 Task: Add a stop at the Meatpacking District while en route to the Whitney Museum of American Art.
Action: Key pressed e<Key.caps_lock>MPIRE<Key.space>
Screenshot: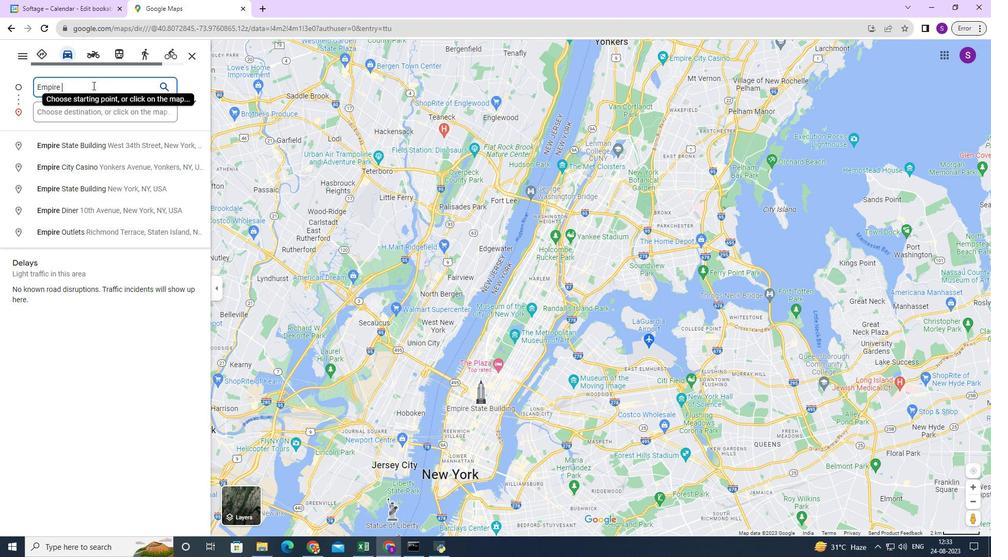 
Action: Mouse moved to (123, 151)
Screenshot: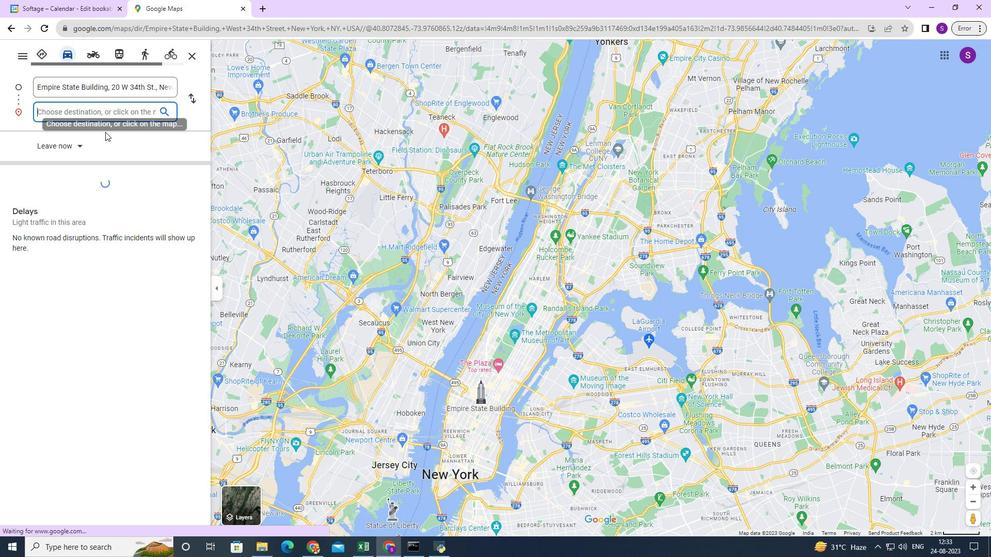 
Action: Mouse pressed left at (123, 151)
Screenshot: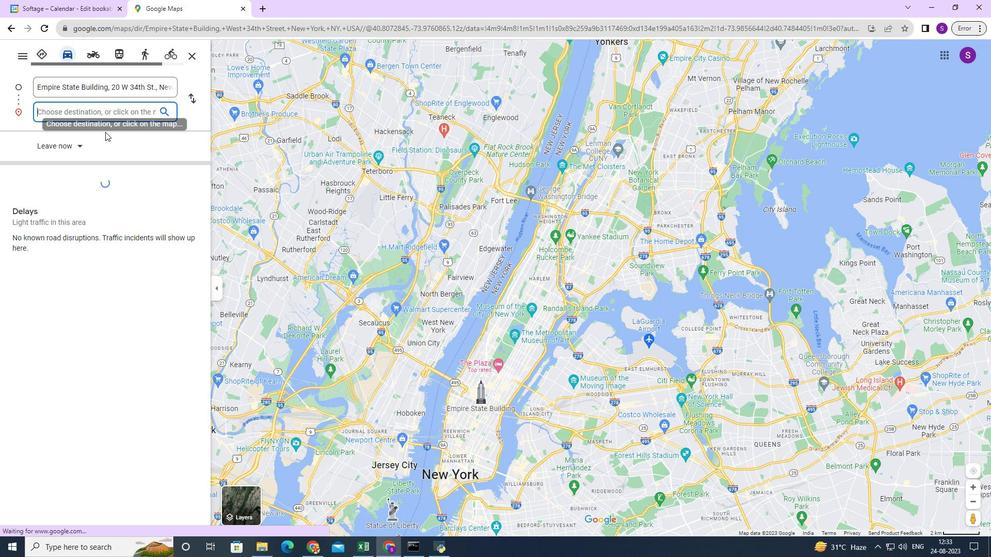 
Action: Mouse moved to (100, 113)
Screenshot: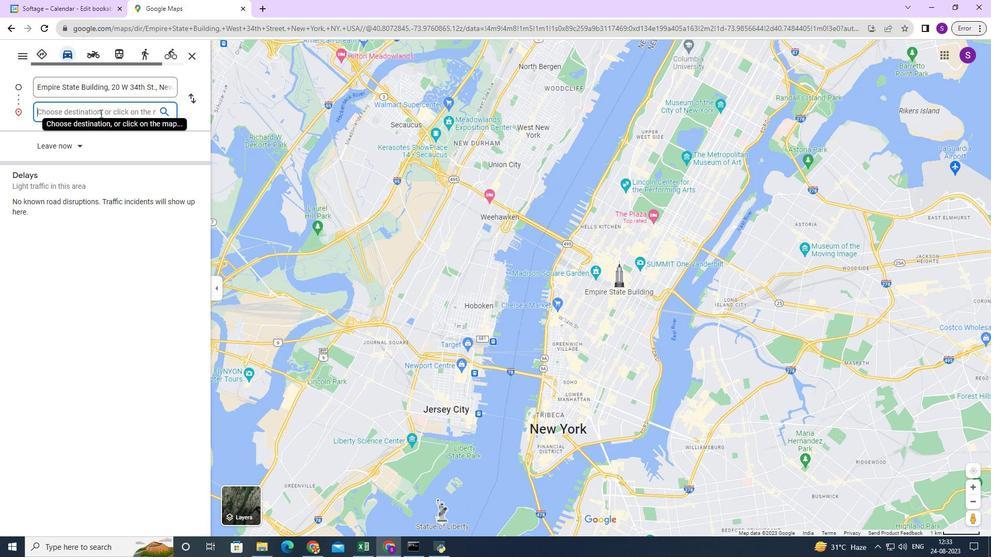 
Action: Mouse pressed left at (100, 113)
Screenshot: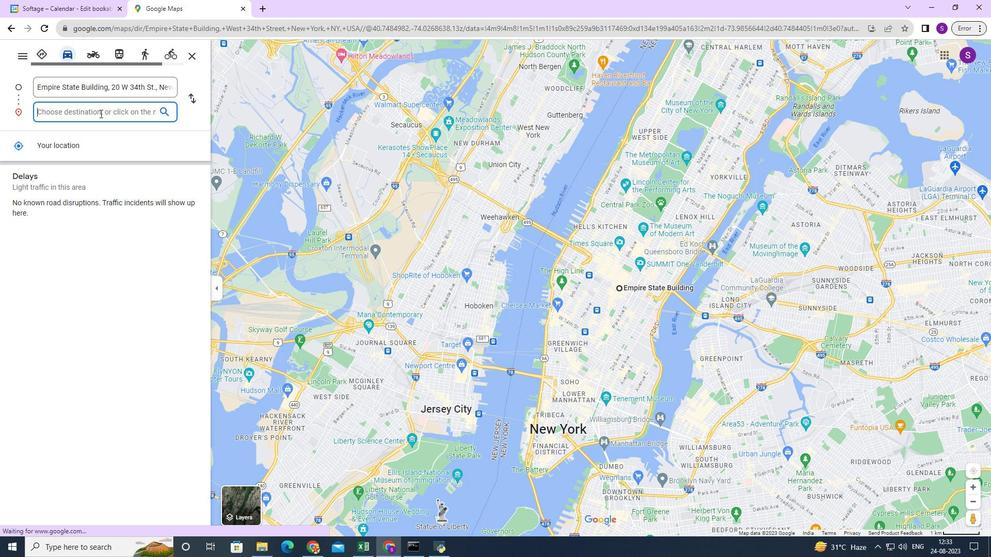 
Action: Key pressed <Key.caps_lock>m<Key.caps_lock>EATPAC
Screenshot: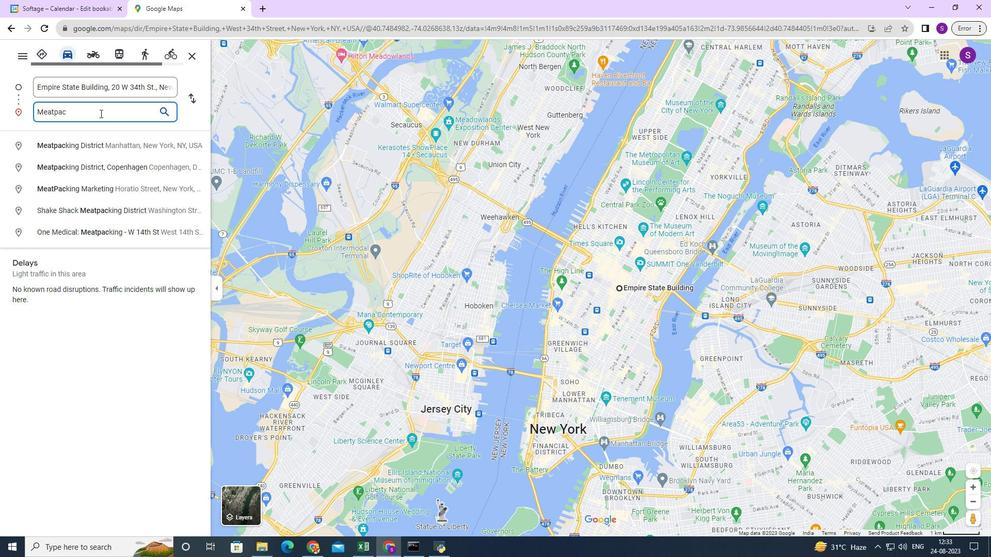
Action: Mouse moved to (91, 147)
Screenshot: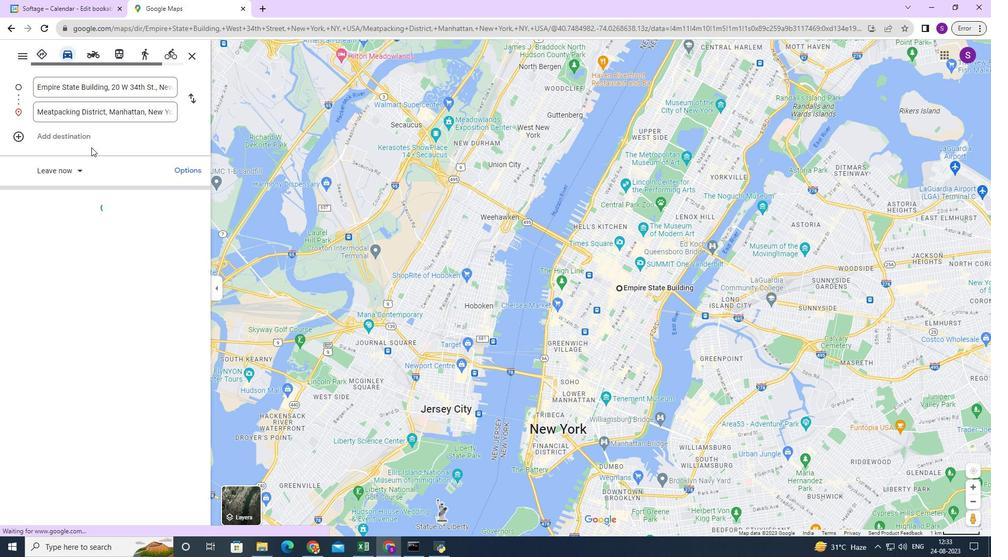 
Action: Mouse pressed left at (91, 147)
Screenshot: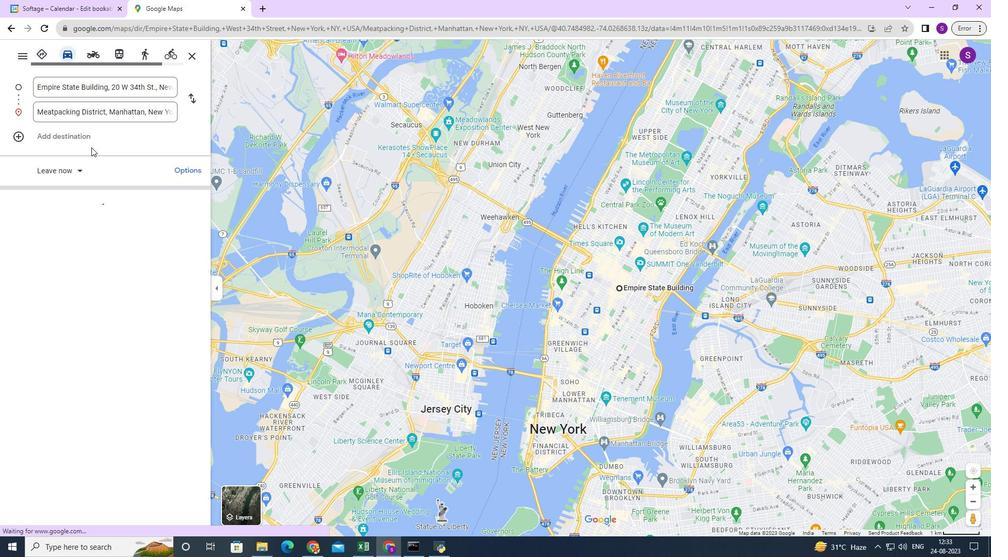 
Action: Mouse moved to (89, 139)
Screenshot: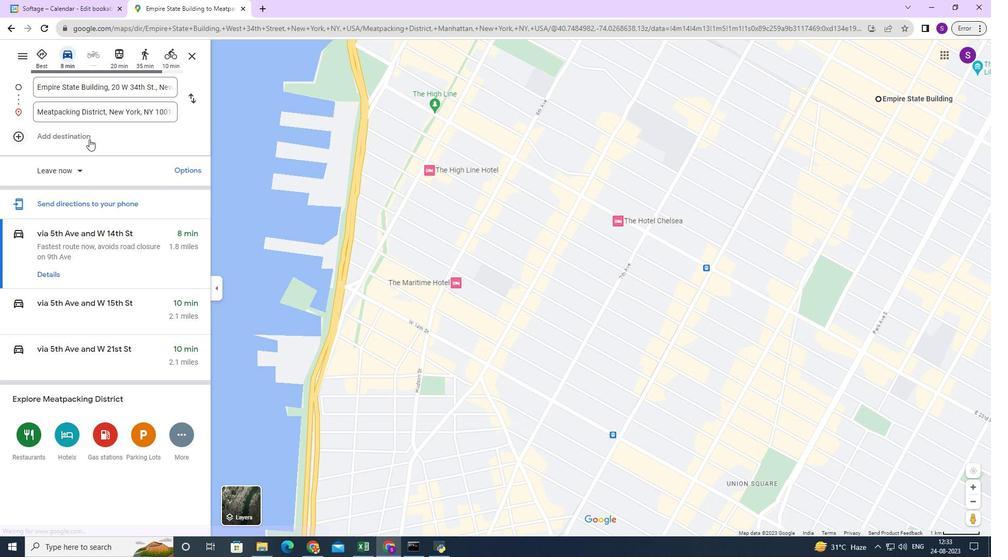 
Action: Mouse pressed left at (89, 139)
Screenshot: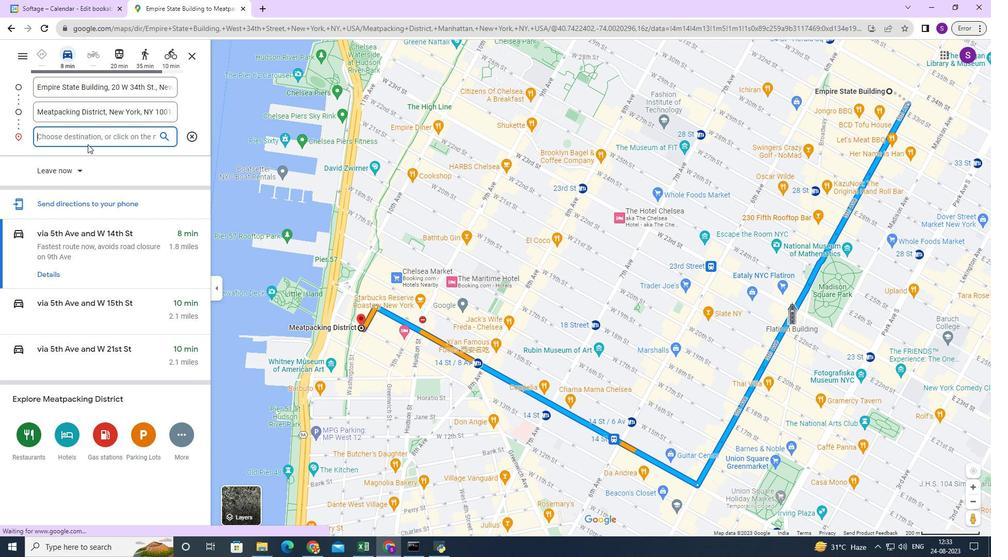 
Action: Mouse moved to (96, 132)
Screenshot: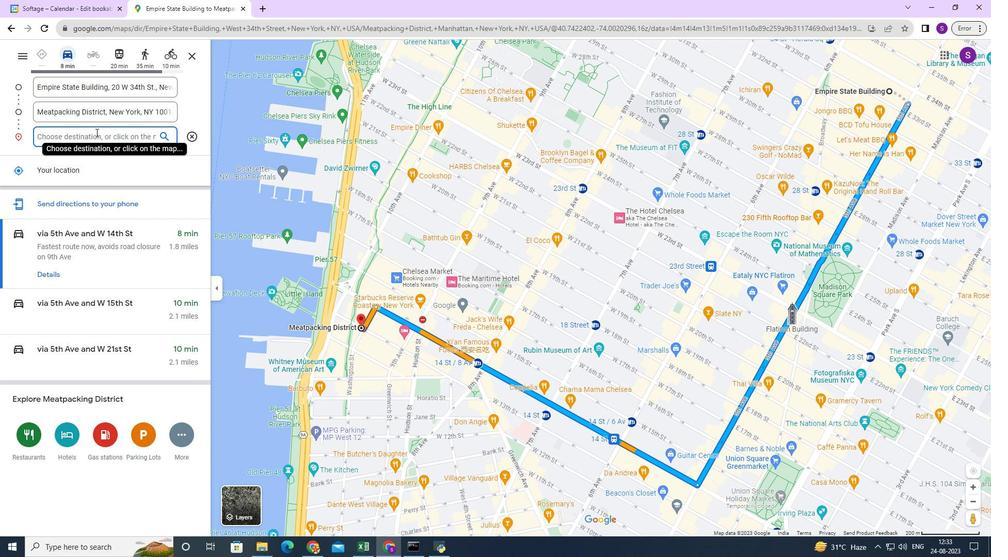 
Action: Key pressed <Key.caps_lock>w<Key.caps_lock>J<Key.backspace>HITNEY<Key.space>
Screenshot: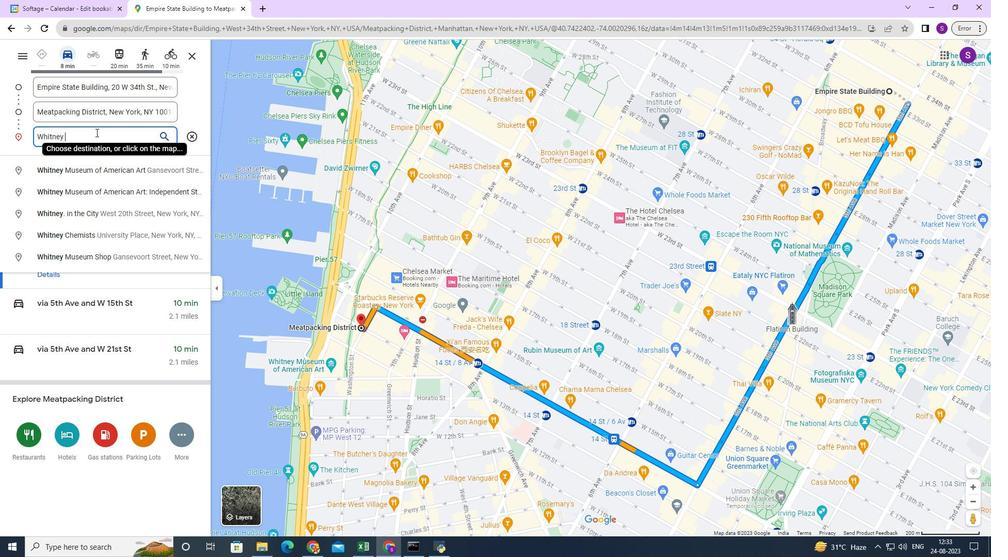 
Action: Mouse moved to (109, 169)
Screenshot: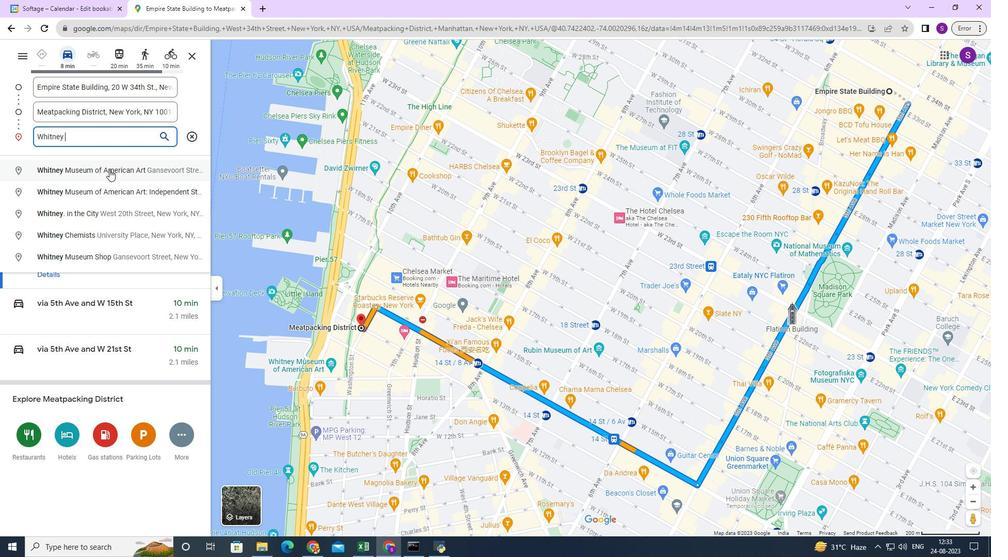 
Action: Mouse pressed left at (109, 169)
Screenshot: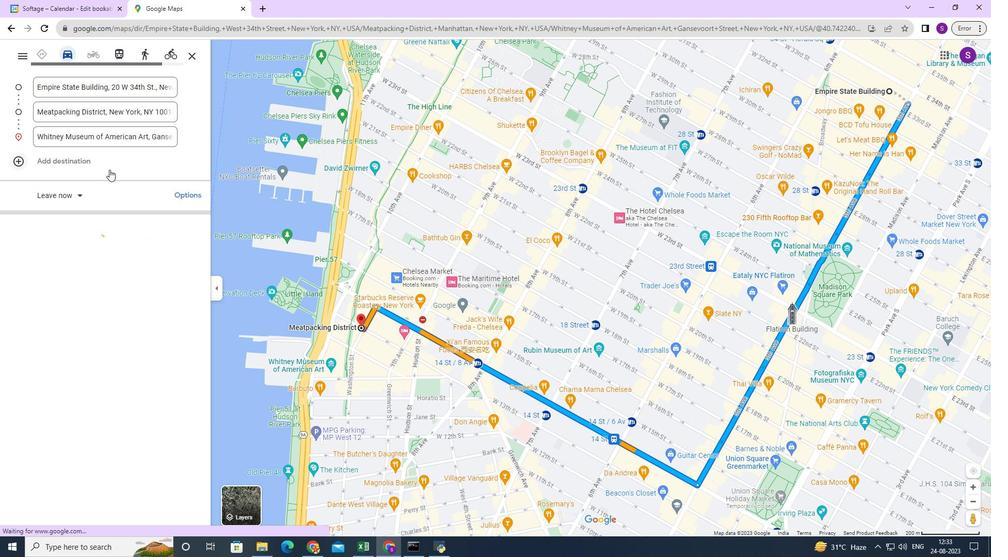 
Action: Mouse moved to (855, 364)
Screenshot: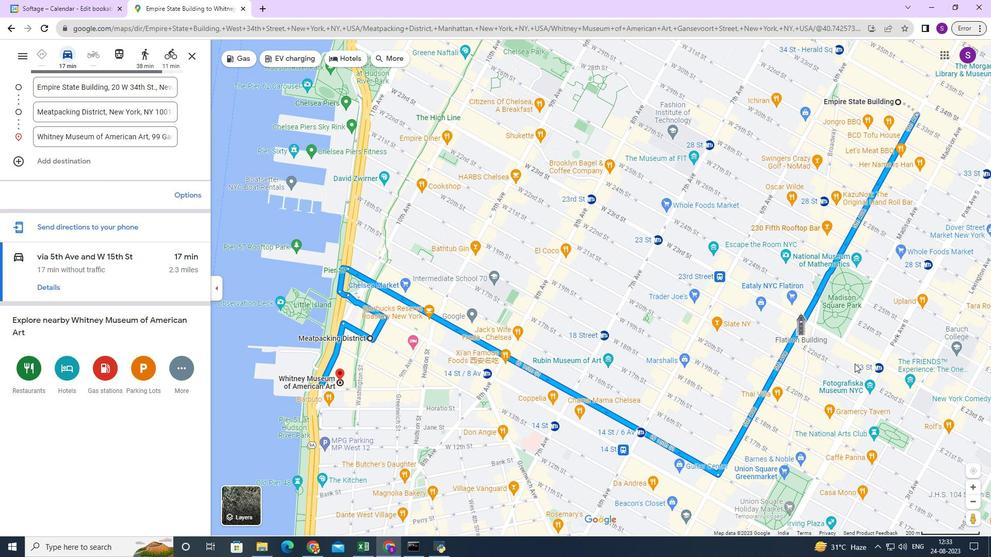 
